 Task: Enable public transport information for Orderville, Utah, US.
Action: Mouse moved to (801, 132)
Screenshot: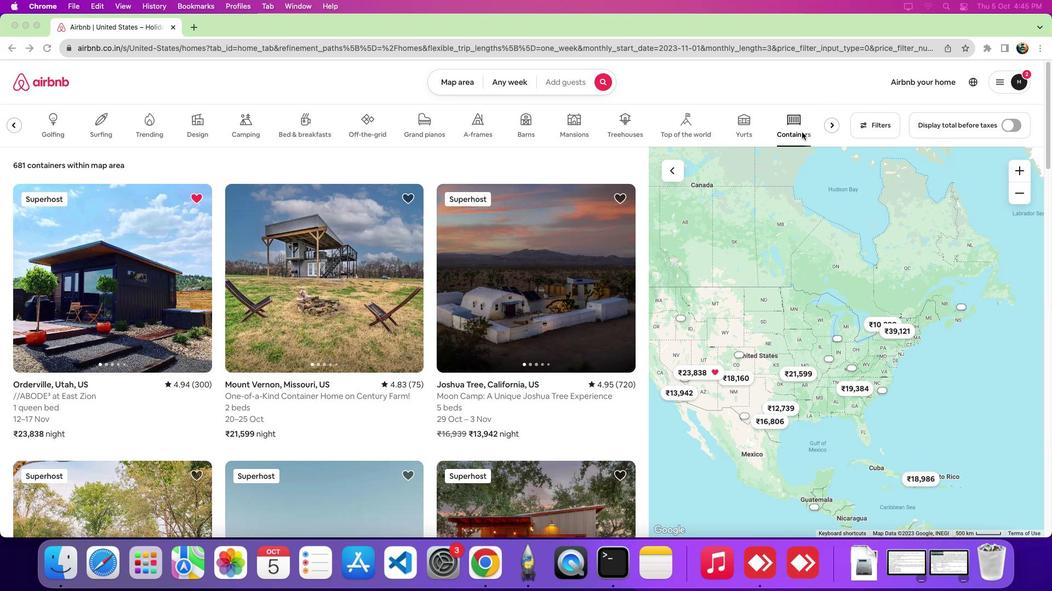 
Action: Mouse pressed left at (801, 132)
Screenshot: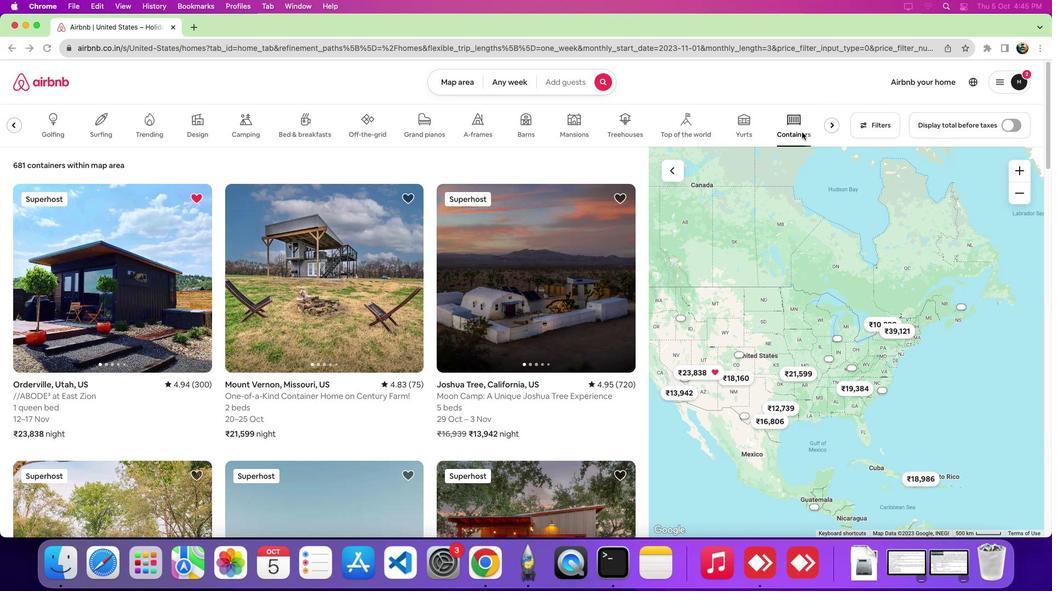 
Action: Mouse moved to (138, 332)
Screenshot: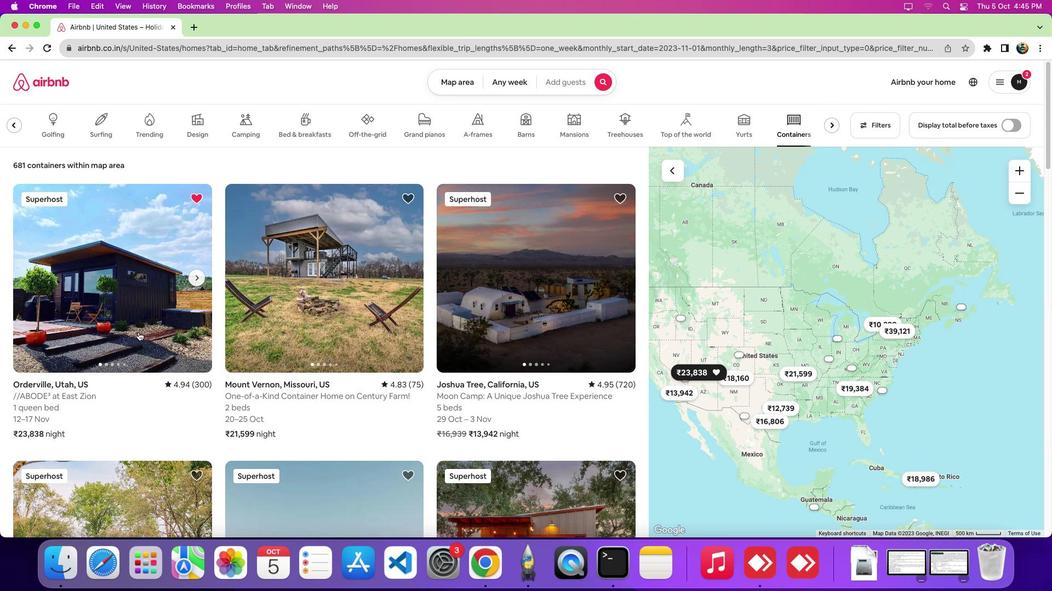 
Action: Mouse pressed left at (138, 332)
Screenshot: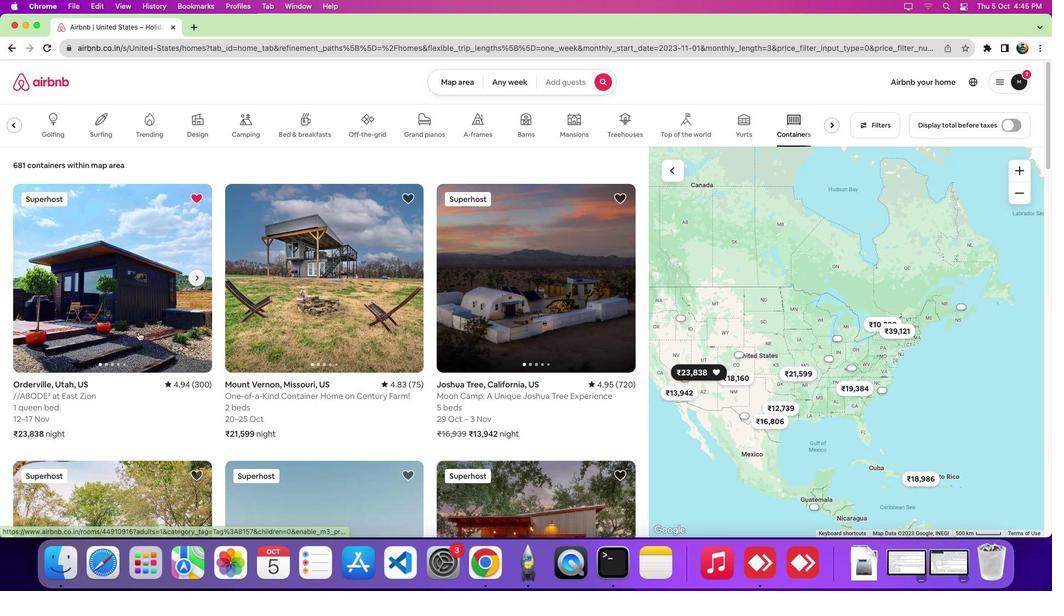 
Action: Mouse moved to (424, 352)
Screenshot: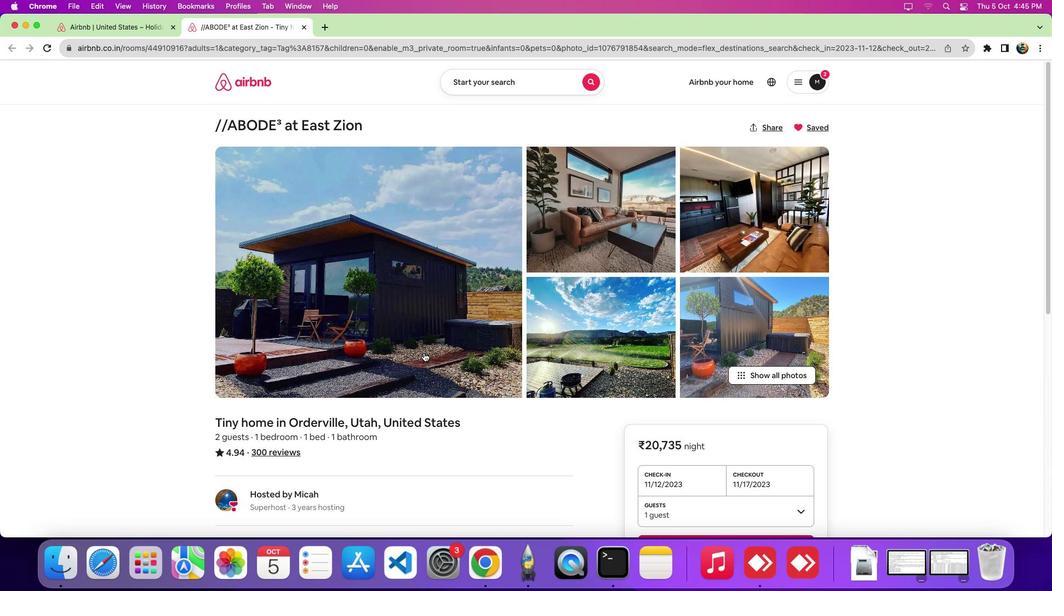 
Action: Mouse scrolled (424, 352) with delta (0, 0)
Screenshot: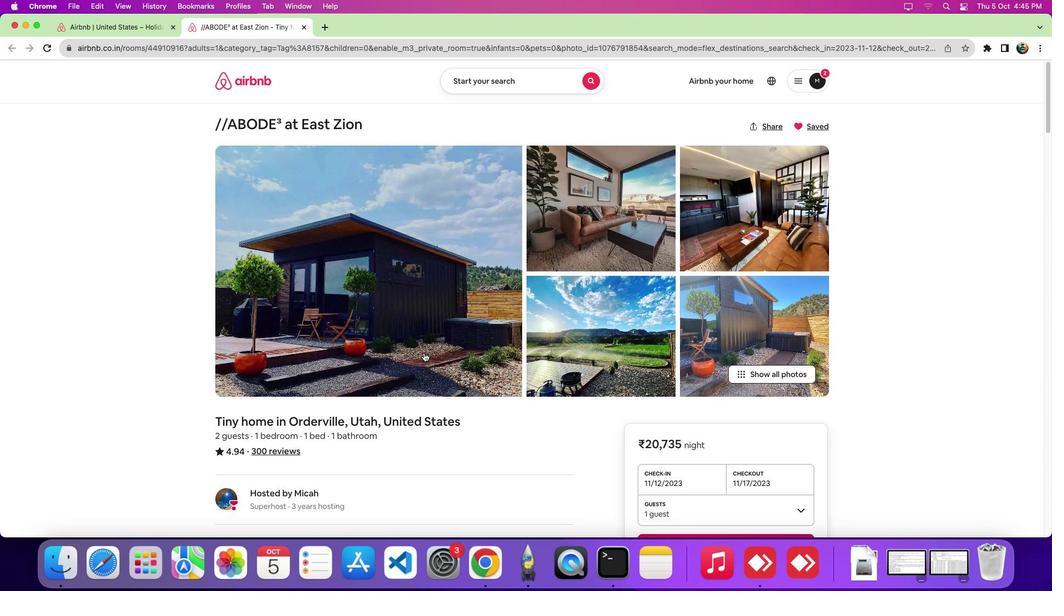 
Action: Mouse scrolled (424, 352) with delta (0, 0)
Screenshot: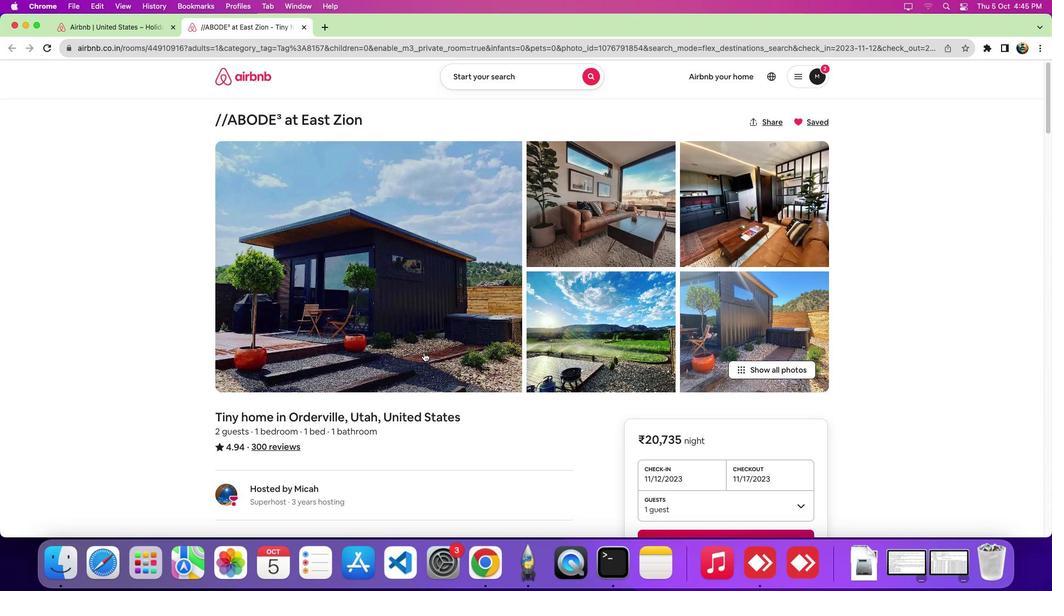 
Action: Mouse scrolled (424, 352) with delta (0, -1)
Screenshot: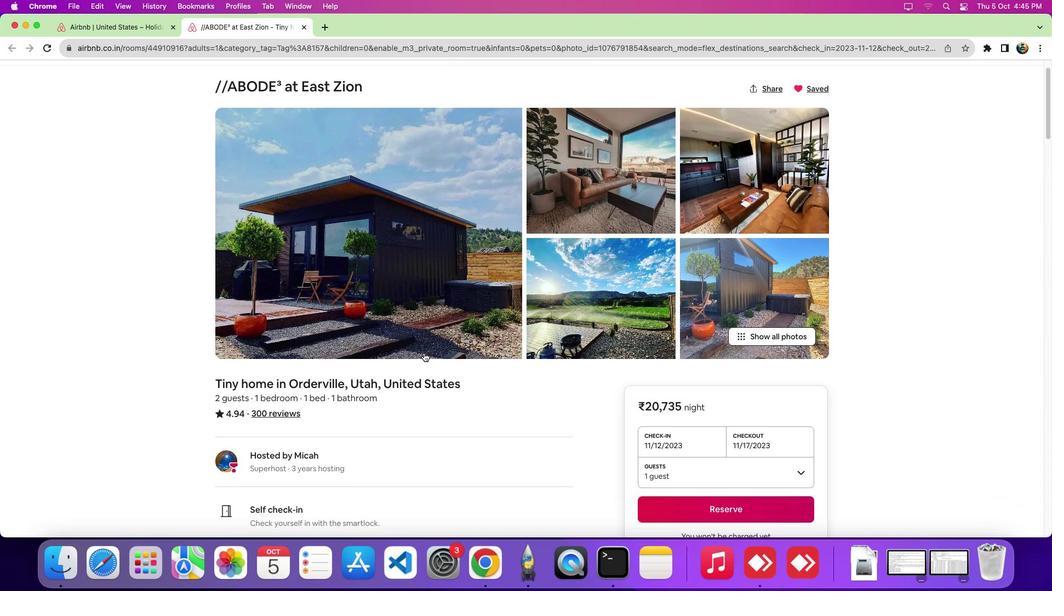 
Action: Mouse scrolled (424, 352) with delta (0, 0)
Screenshot: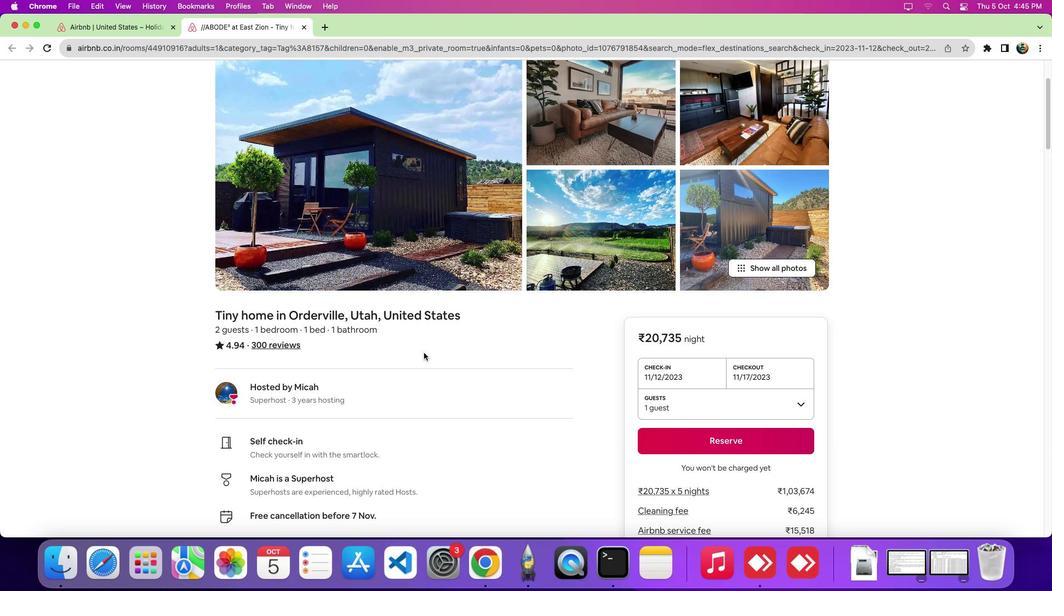
Action: Mouse scrolled (424, 352) with delta (0, 0)
Screenshot: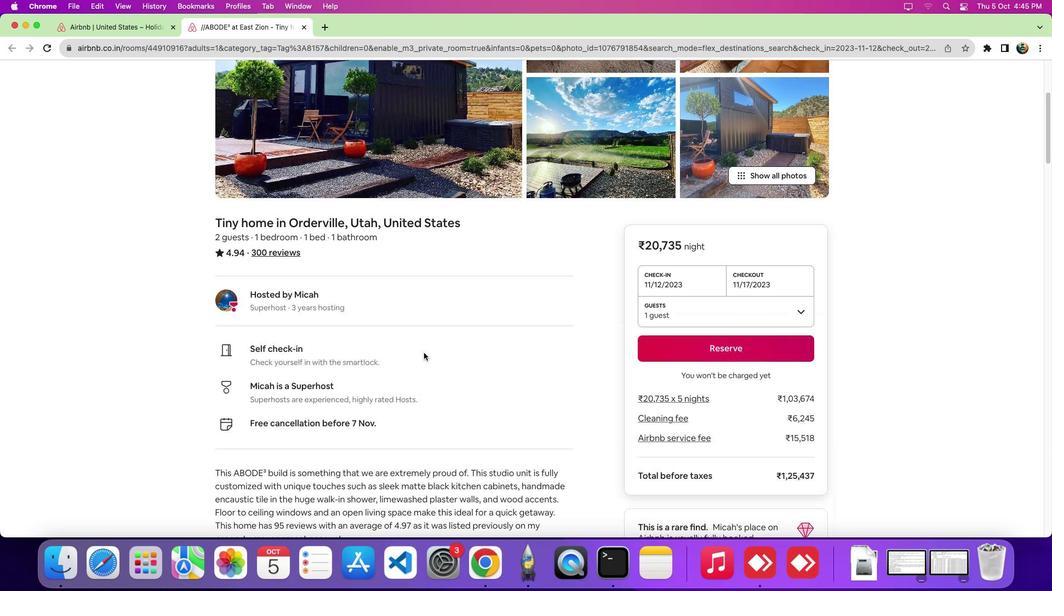 
Action: Mouse scrolled (424, 352) with delta (0, -3)
Screenshot: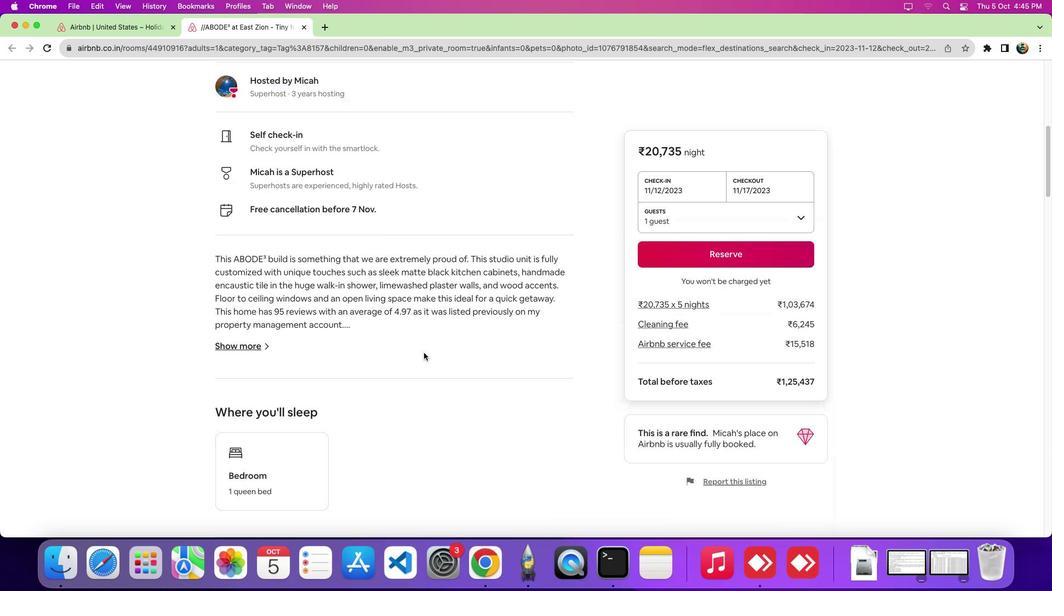 
Action: Mouse scrolled (424, 352) with delta (0, -6)
Screenshot: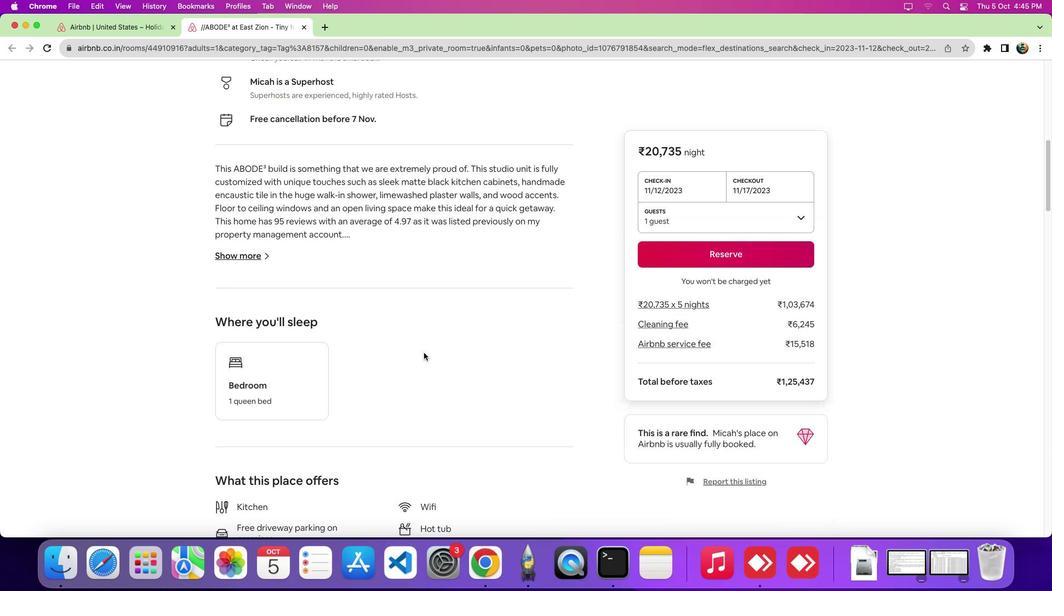 
Action: Mouse scrolled (424, 352) with delta (0, -7)
Screenshot: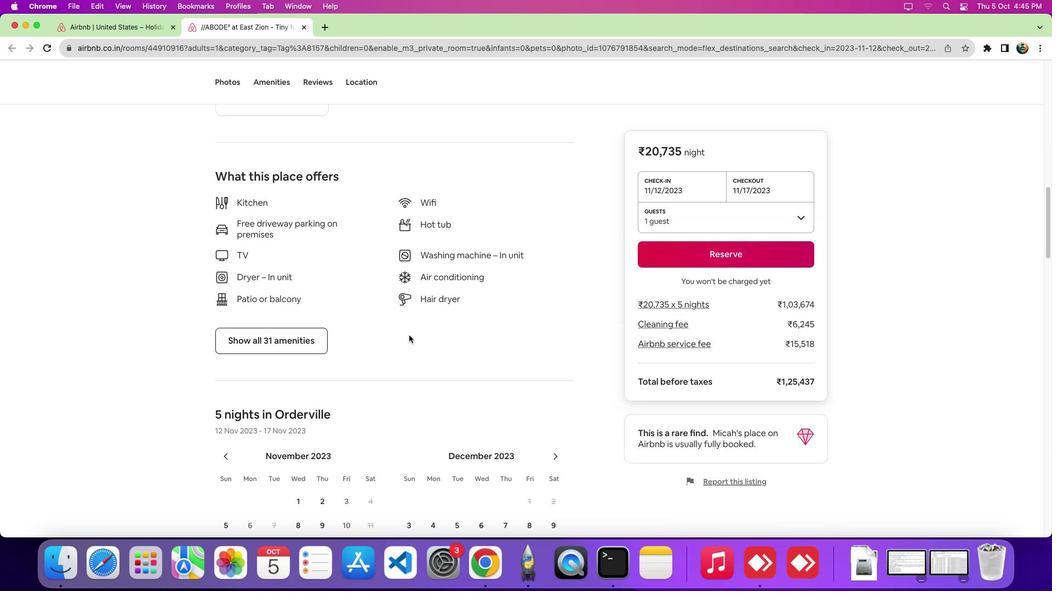 
Action: Mouse moved to (364, 86)
Screenshot: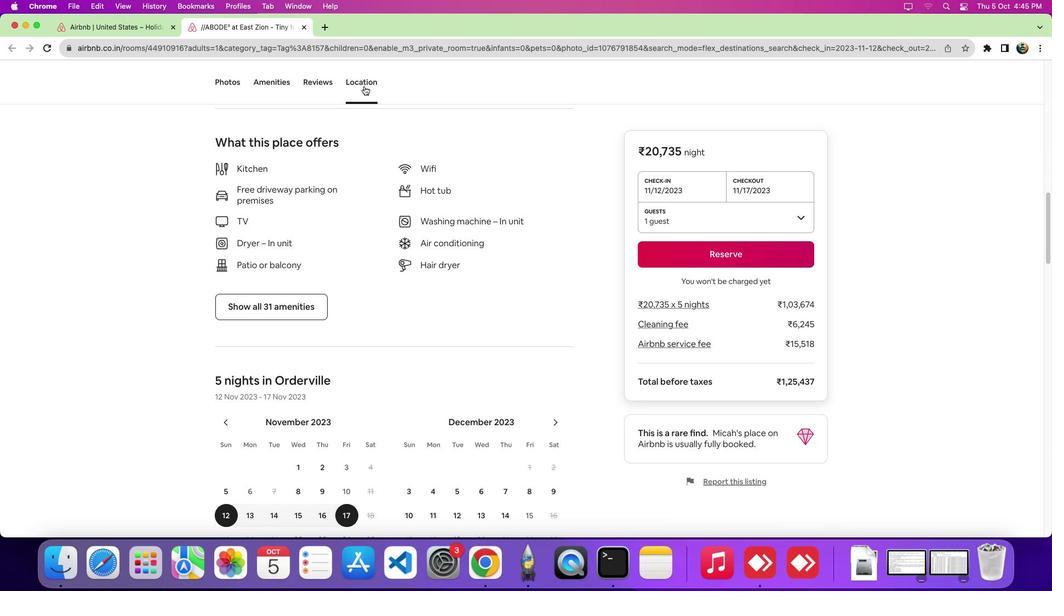 
Action: Mouse pressed left at (364, 86)
Screenshot: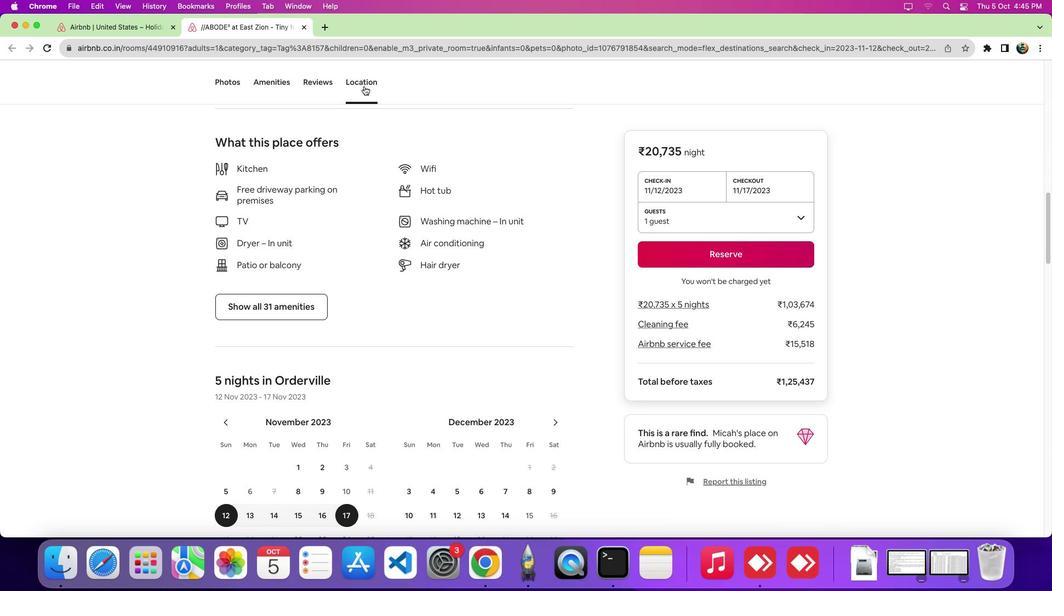 
Action: Mouse moved to (704, 184)
Screenshot: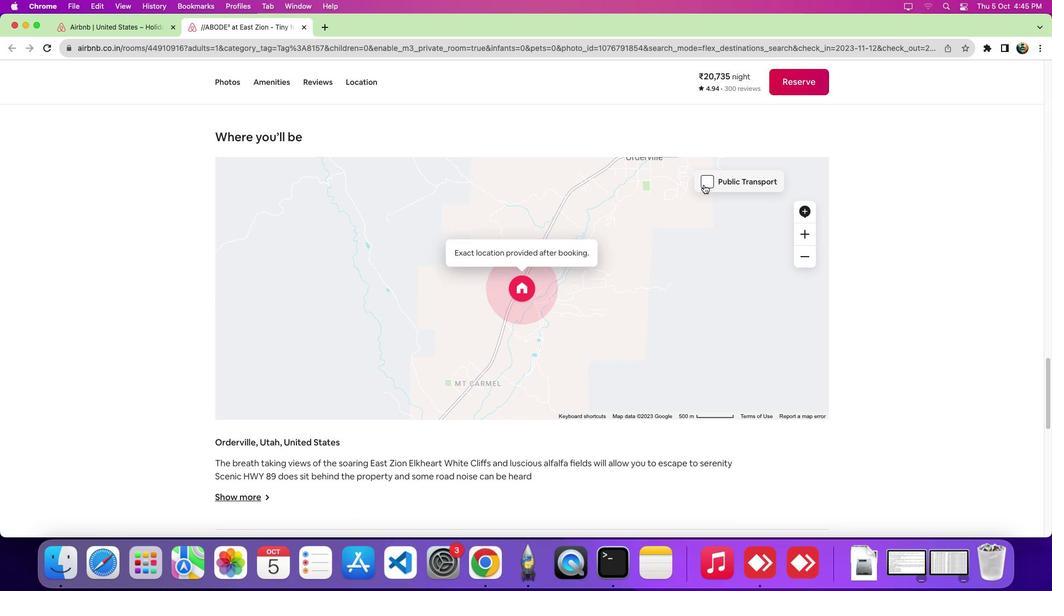 
Action: Mouse pressed left at (704, 184)
Screenshot: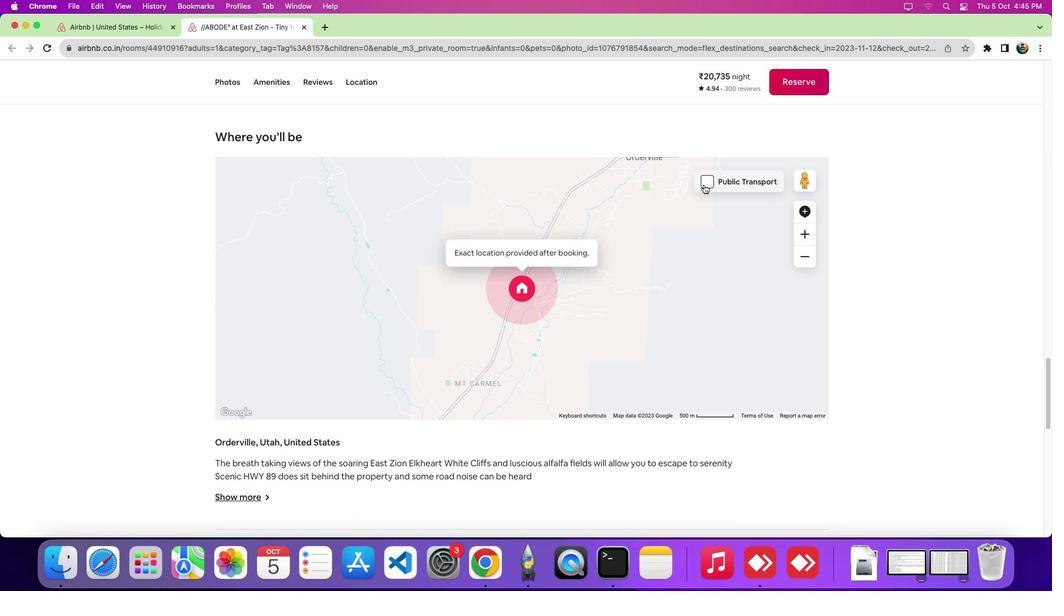 
